 Task: Create a rule from the Recommended list, Task Added to this Project -> add SubTasks in the project AptitudeWorks with SubTasks Gather and Analyse Requirements , Design and Implement Solution , System Test and UAT , Release to Production / Go Live
Action: Mouse moved to (576, 359)
Screenshot: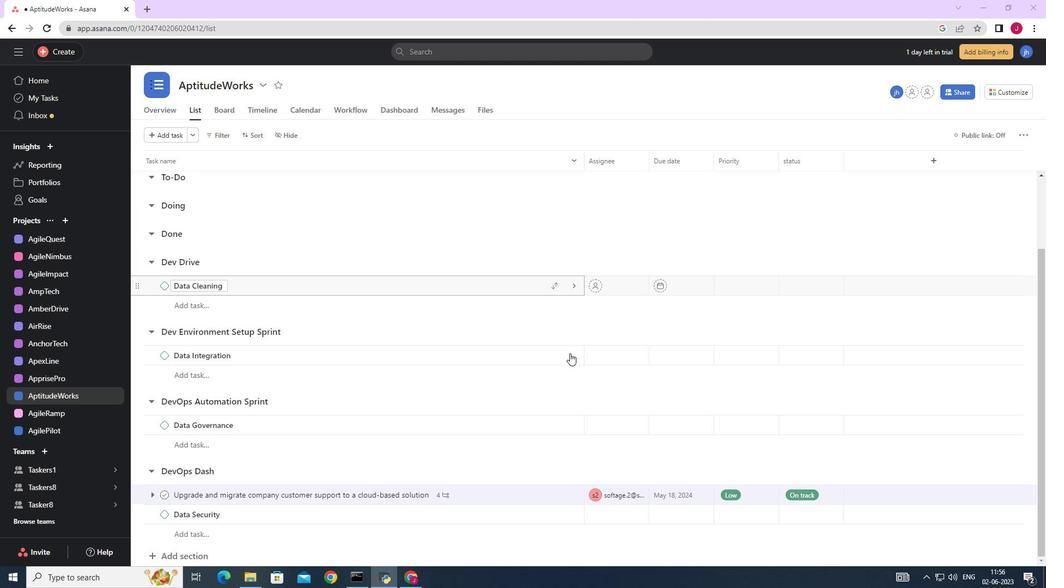 
Action: Mouse scrolled (576, 359) with delta (0, 0)
Screenshot: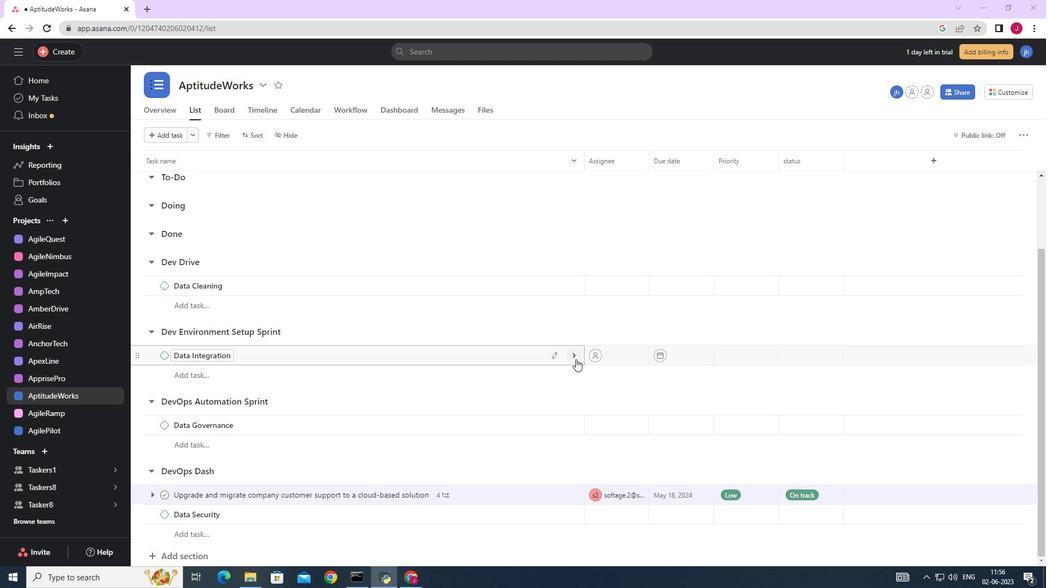 
Action: Mouse scrolled (576, 359) with delta (0, 0)
Screenshot: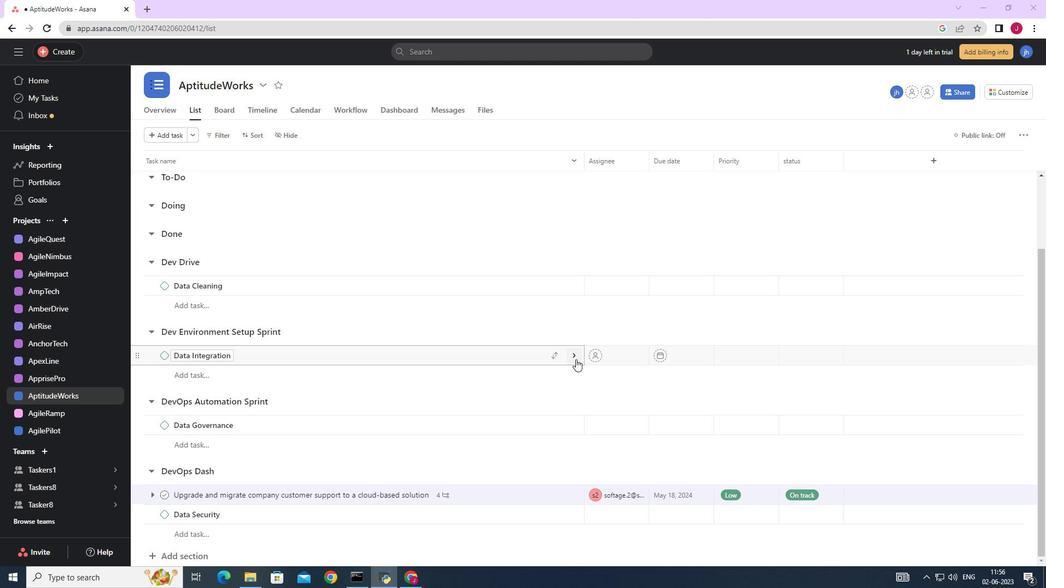 
Action: Mouse scrolled (576, 359) with delta (0, 0)
Screenshot: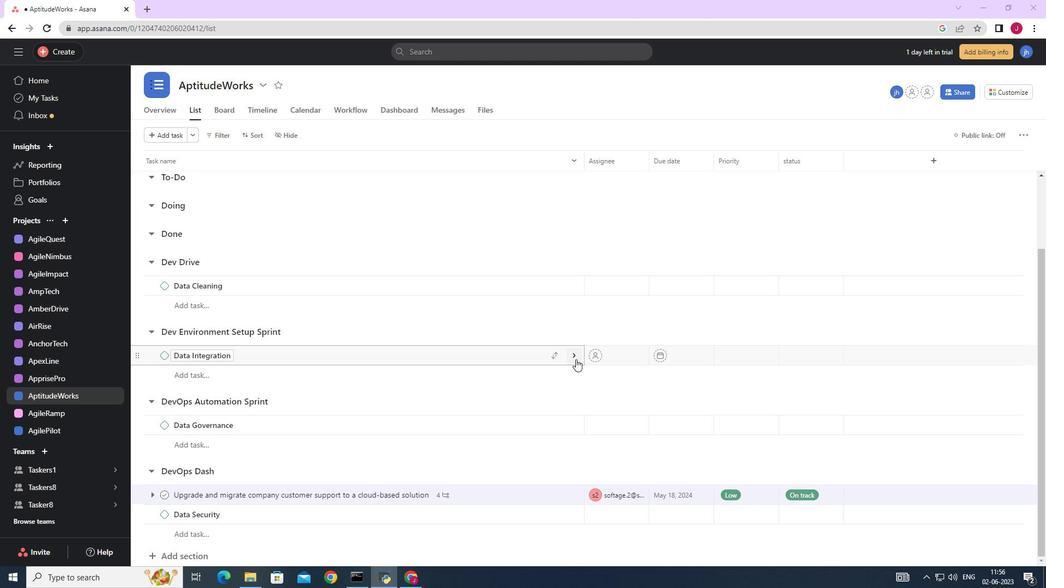 
Action: Mouse moved to (1014, 89)
Screenshot: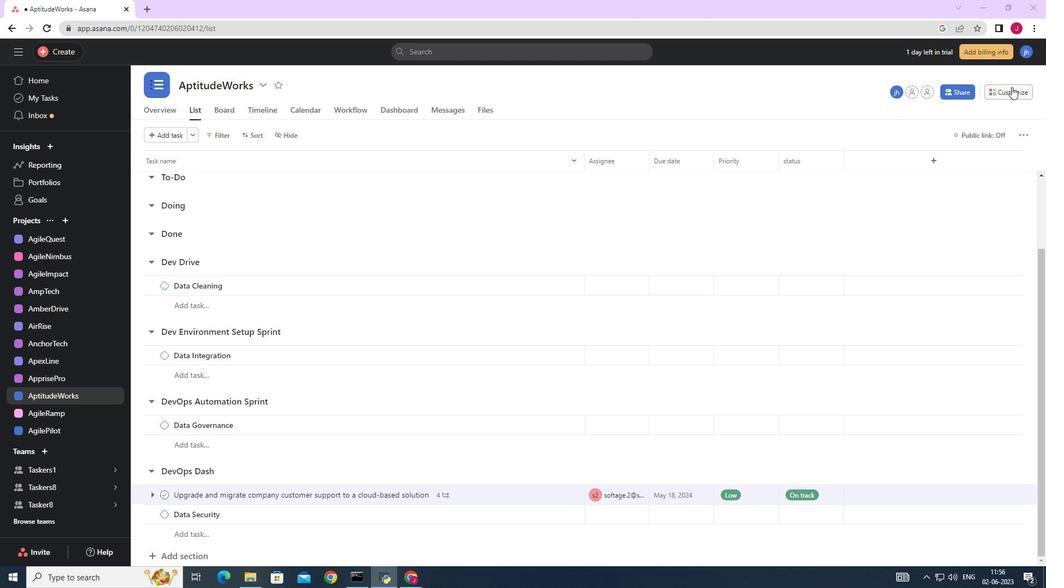 
Action: Mouse pressed left at (1014, 89)
Screenshot: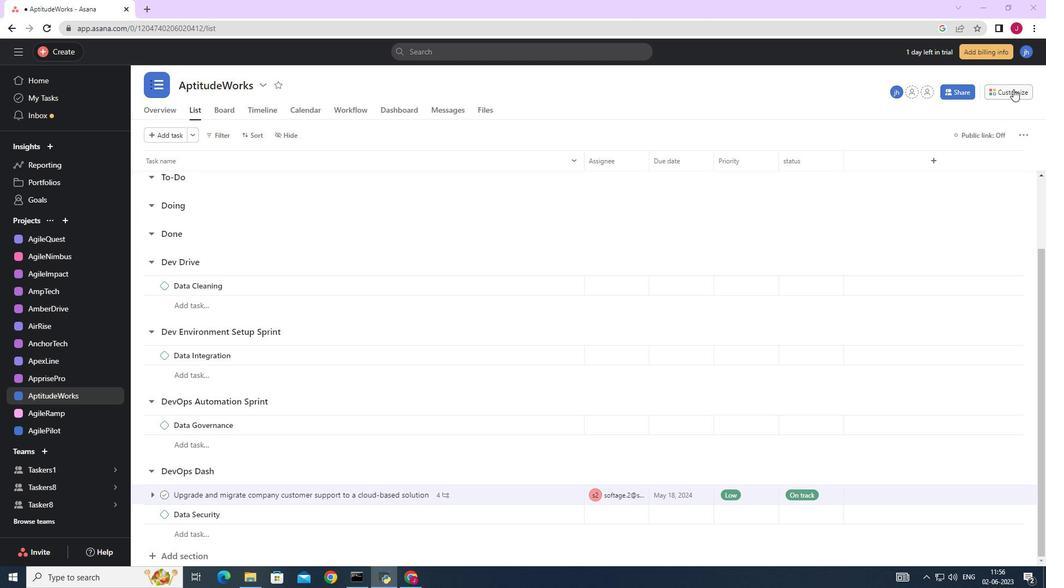 
Action: Mouse moved to (820, 242)
Screenshot: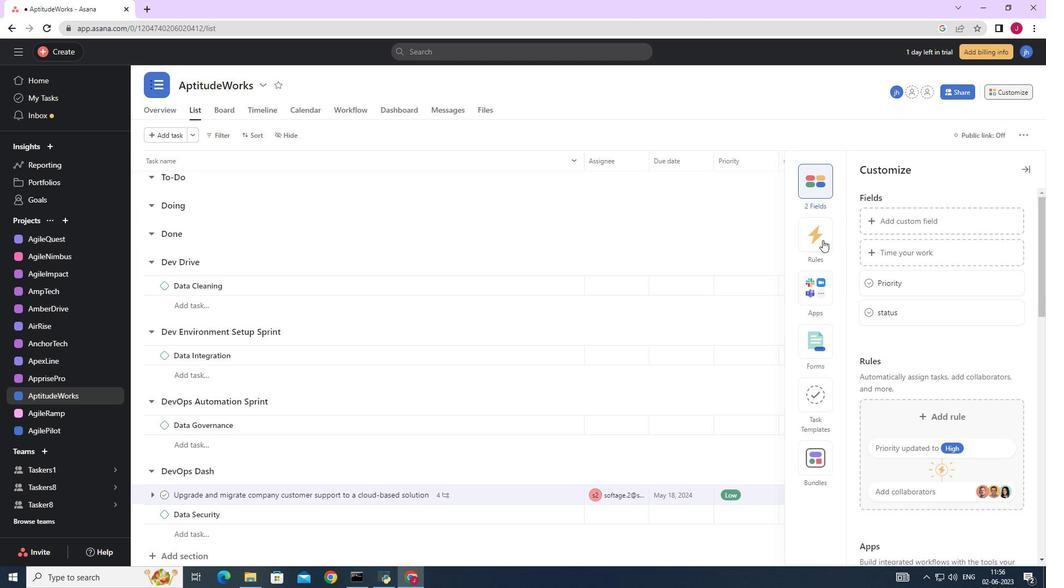 
Action: Mouse pressed left at (820, 242)
Screenshot: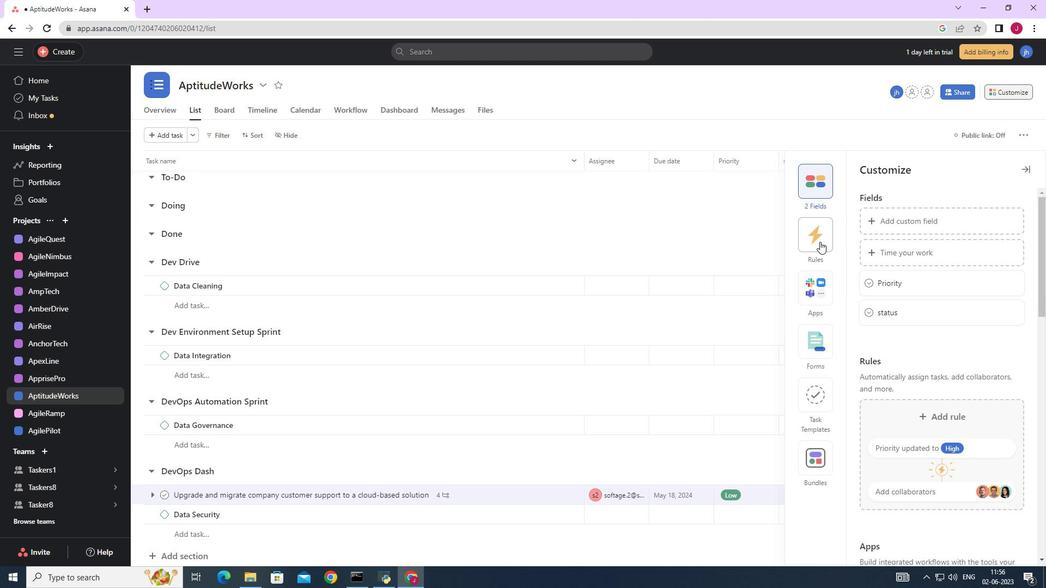 
Action: Mouse moved to (924, 245)
Screenshot: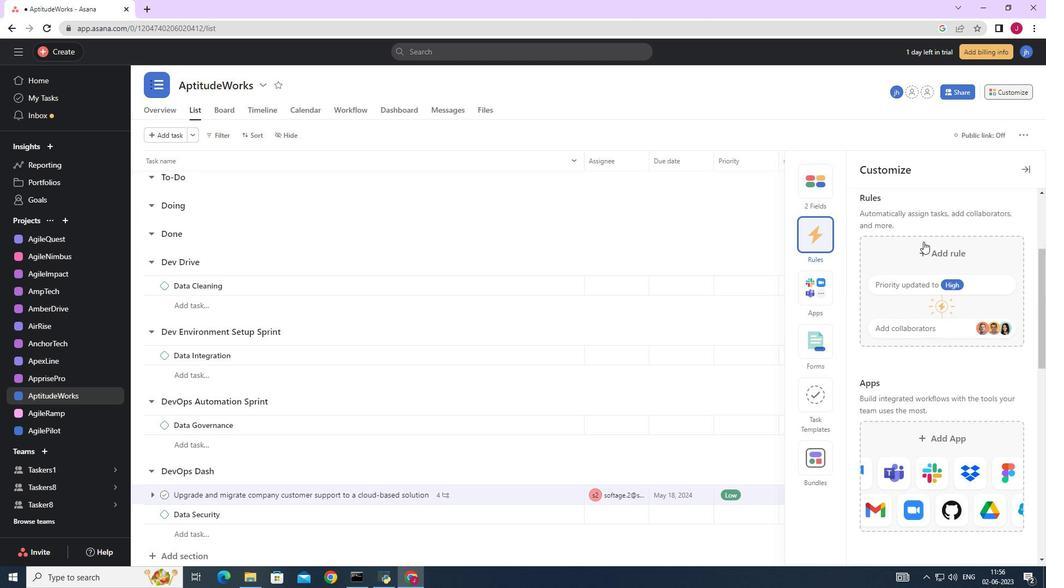 
Action: Mouse pressed left at (924, 245)
Screenshot: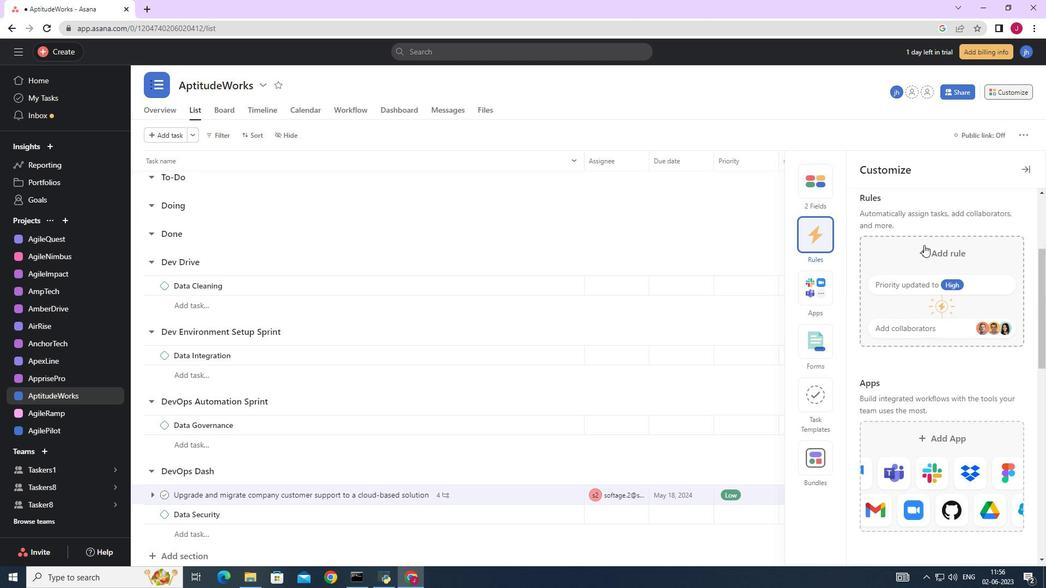
Action: Mouse moved to (430, 167)
Screenshot: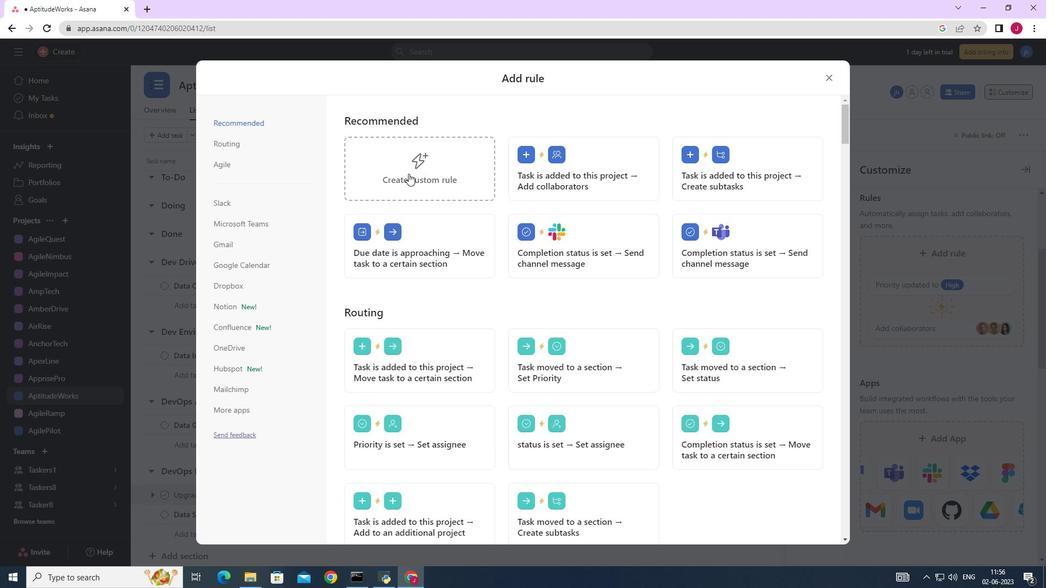 
Action: Mouse pressed left at (430, 167)
Screenshot: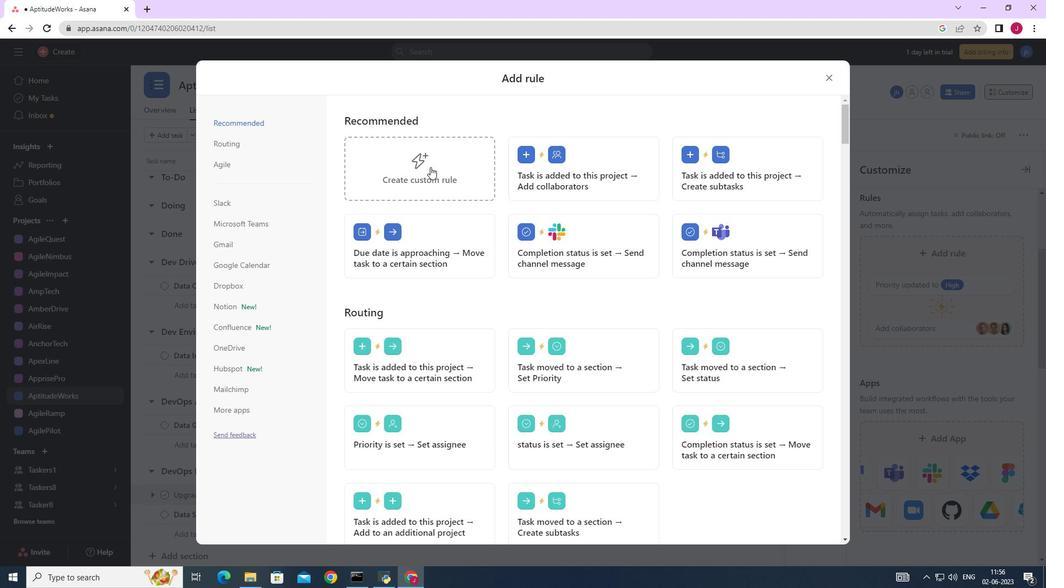 
Action: Mouse moved to (498, 281)
Screenshot: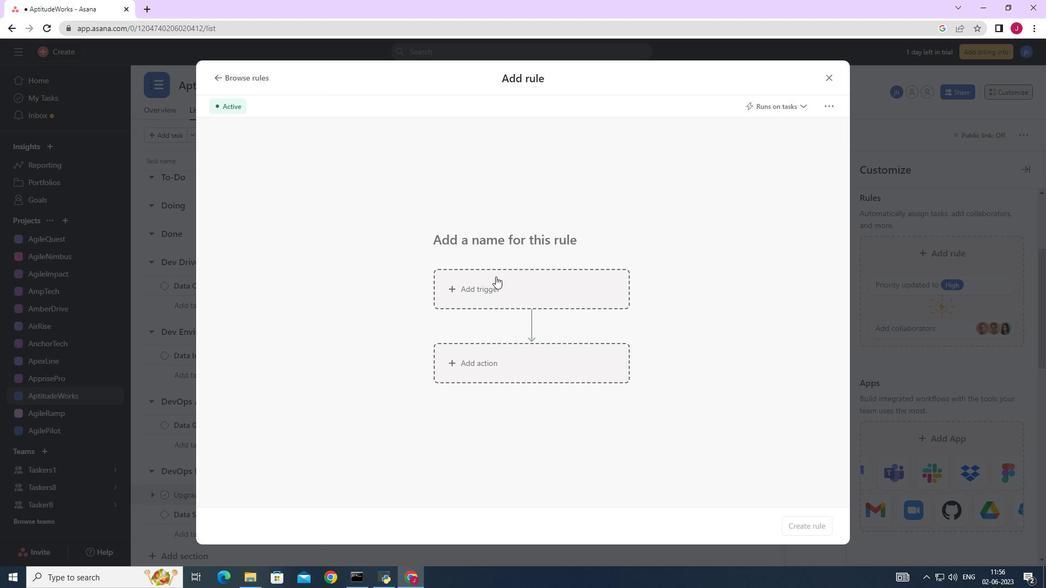 
Action: Mouse pressed left at (498, 281)
Screenshot: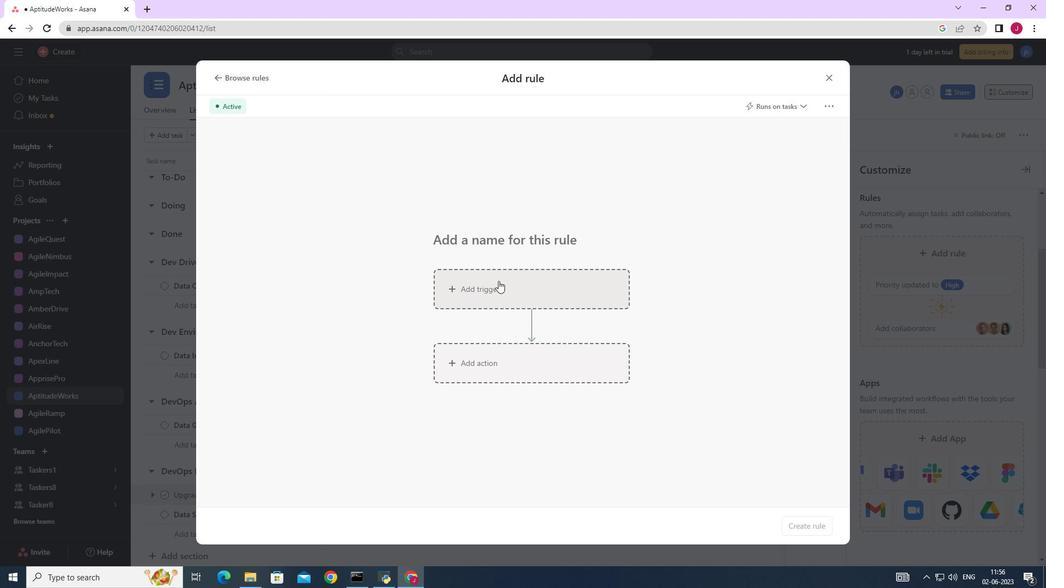 
Action: Mouse moved to (465, 350)
Screenshot: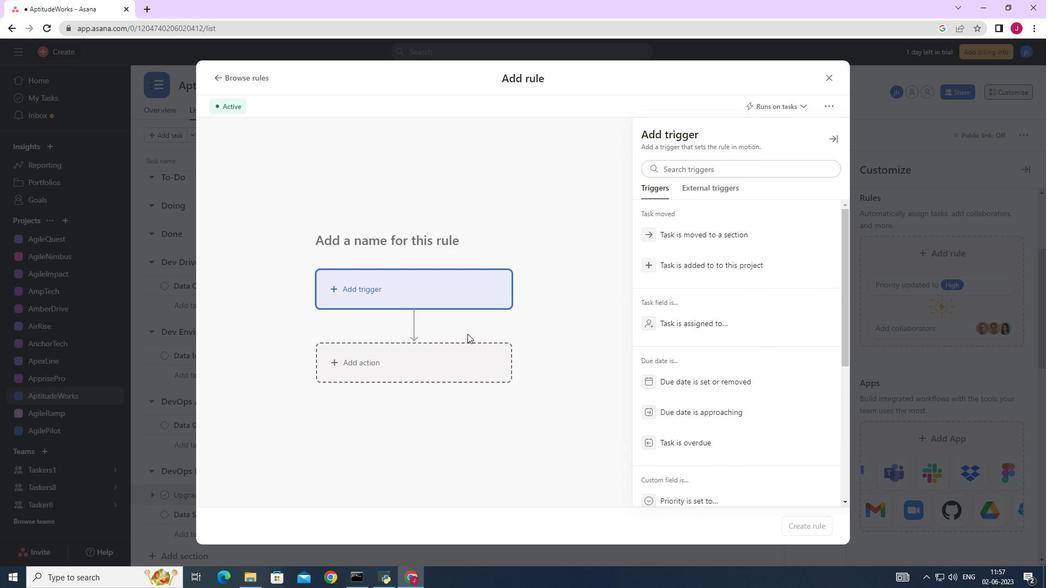 
Action: Mouse pressed left at (465, 350)
Screenshot: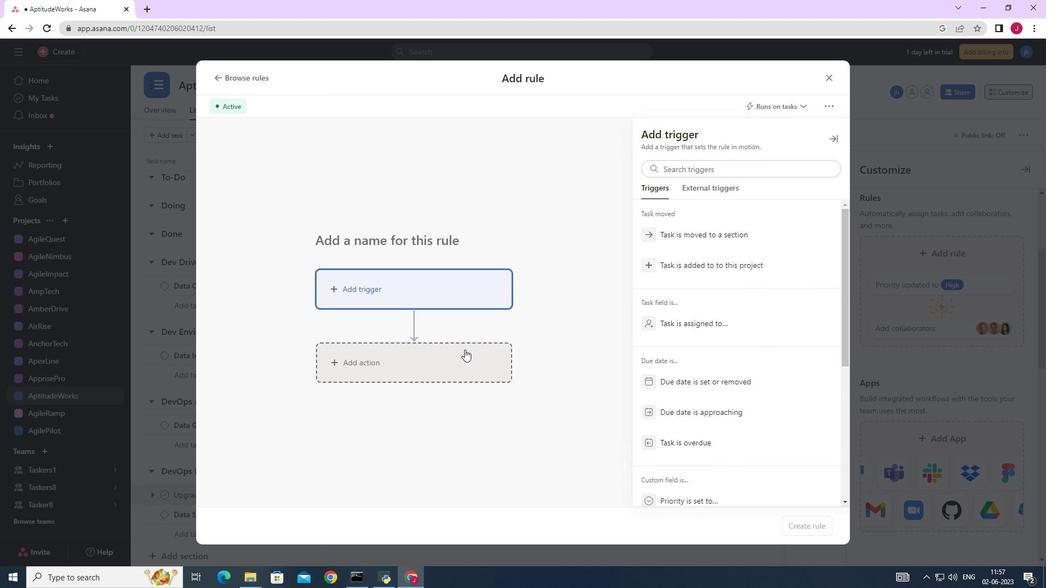 
Action: Mouse moved to (694, 263)
Screenshot: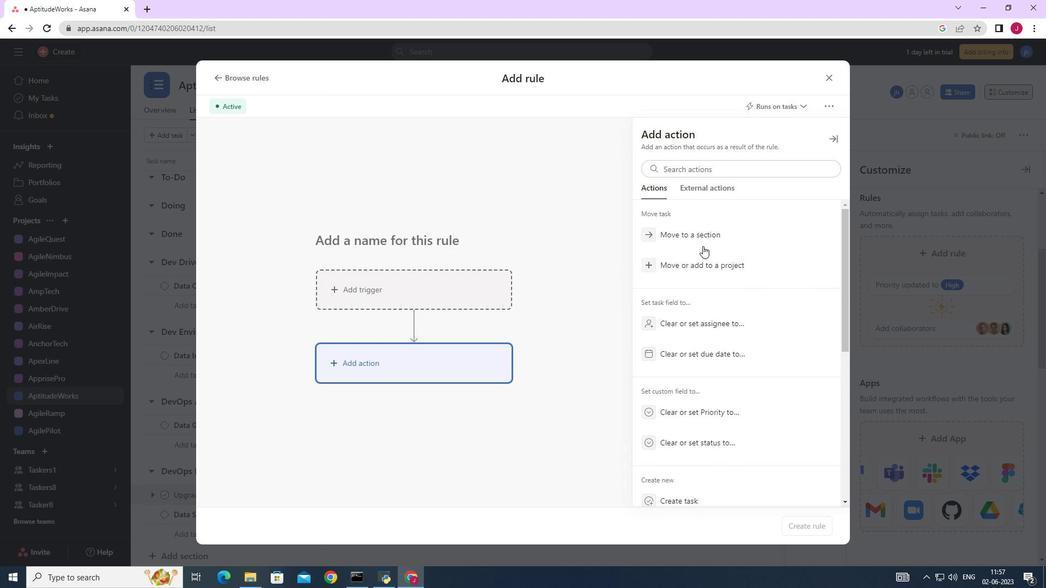 
Action: Mouse scrolled (694, 263) with delta (0, 0)
Screenshot: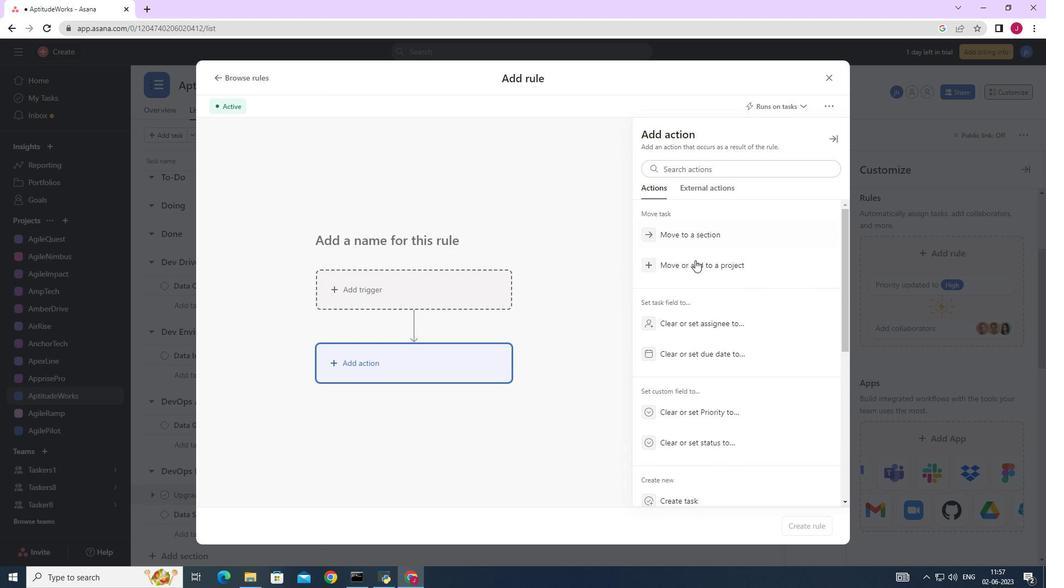 
Action: Mouse moved to (694, 264)
Screenshot: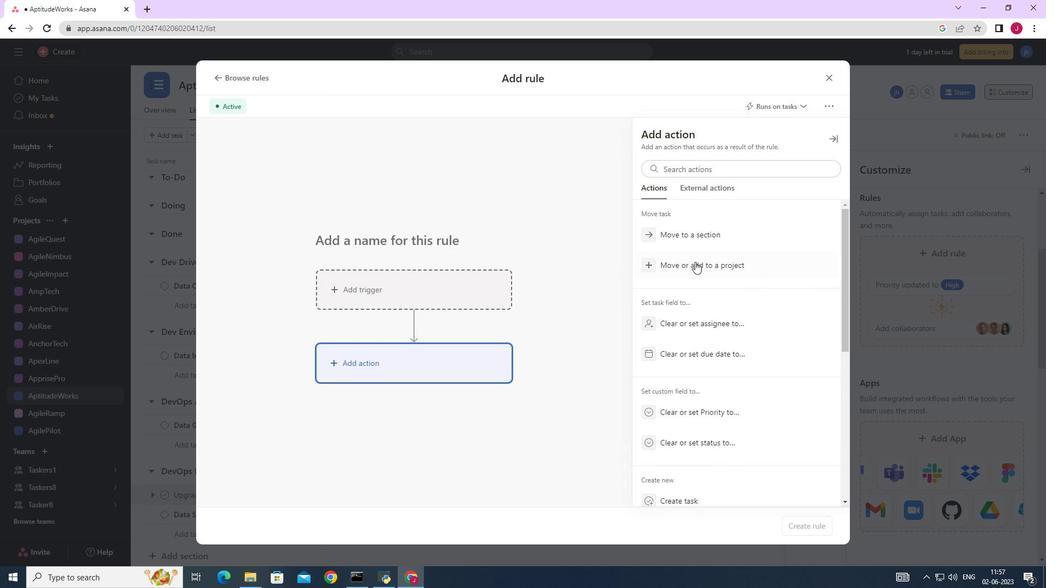 
Action: Mouse scrolled (694, 263) with delta (0, 0)
Screenshot: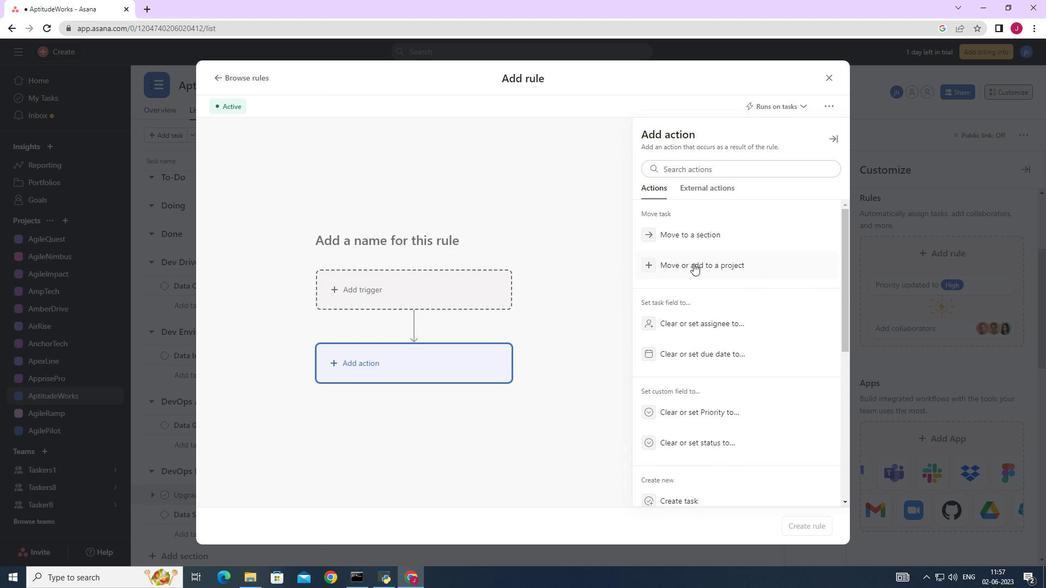 
Action: Mouse moved to (694, 270)
Screenshot: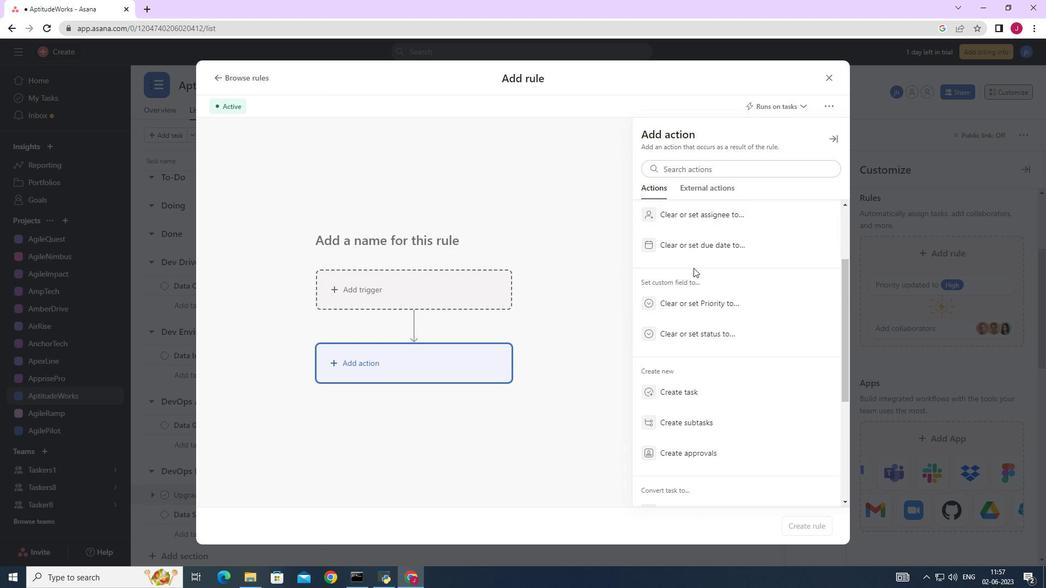 
Action: Mouse scrolled (694, 269) with delta (0, 0)
Screenshot: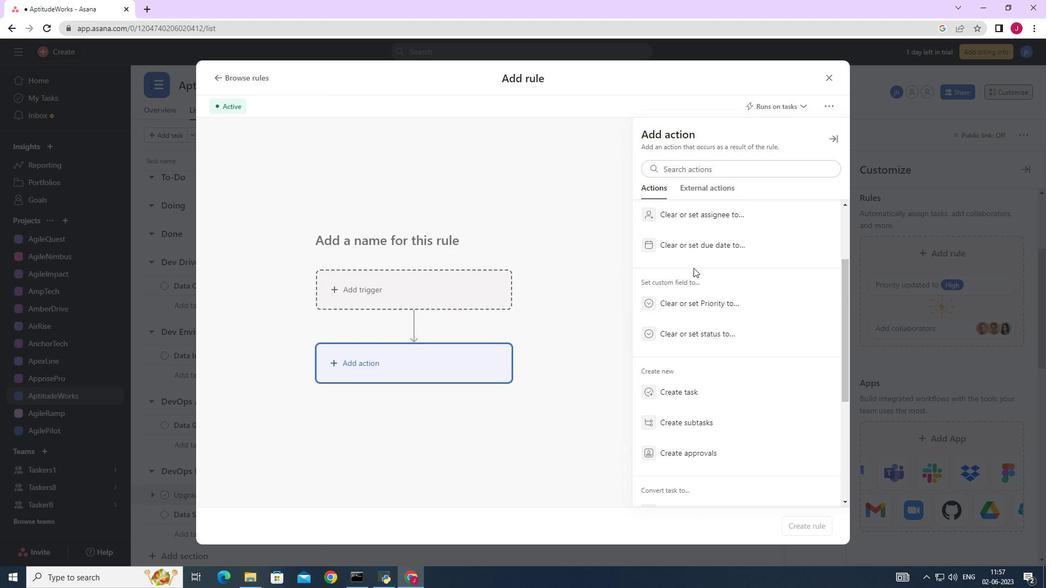 
Action: Mouse moved to (694, 272)
Screenshot: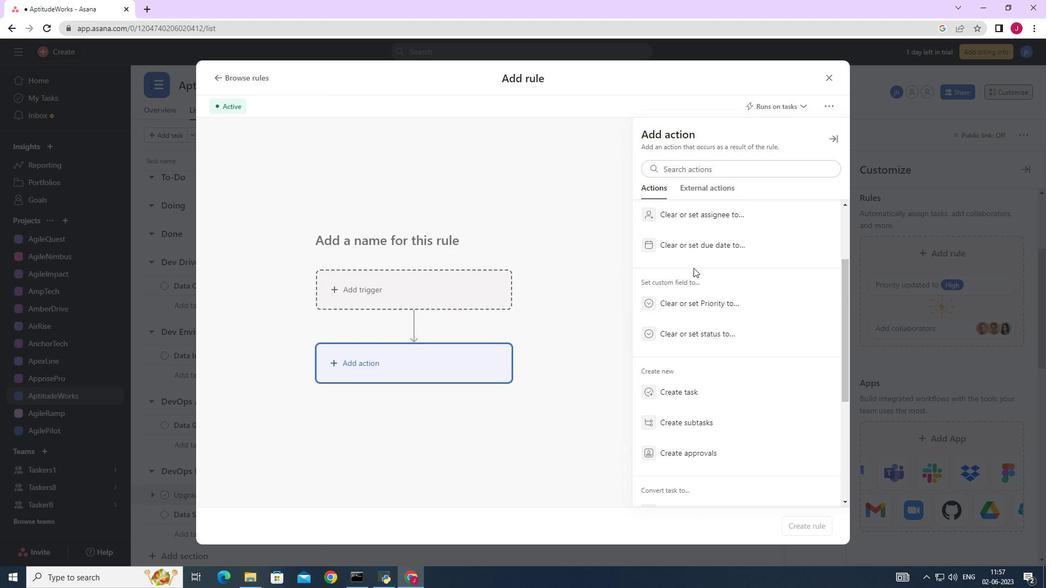 
Action: Mouse scrolled (694, 271) with delta (0, 0)
Screenshot: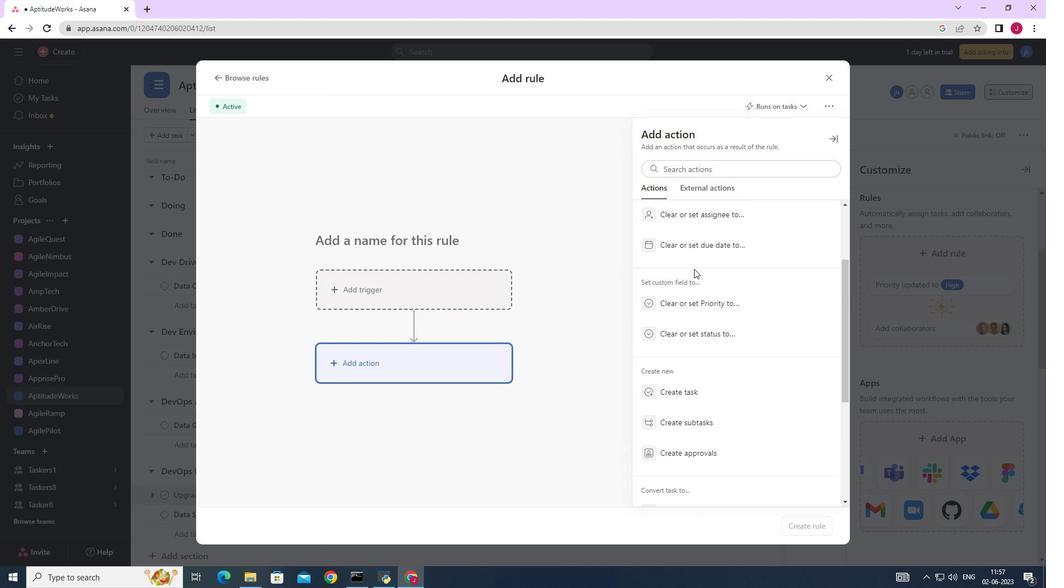 
Action: Mouse moved to (699, 312)
Screenshot: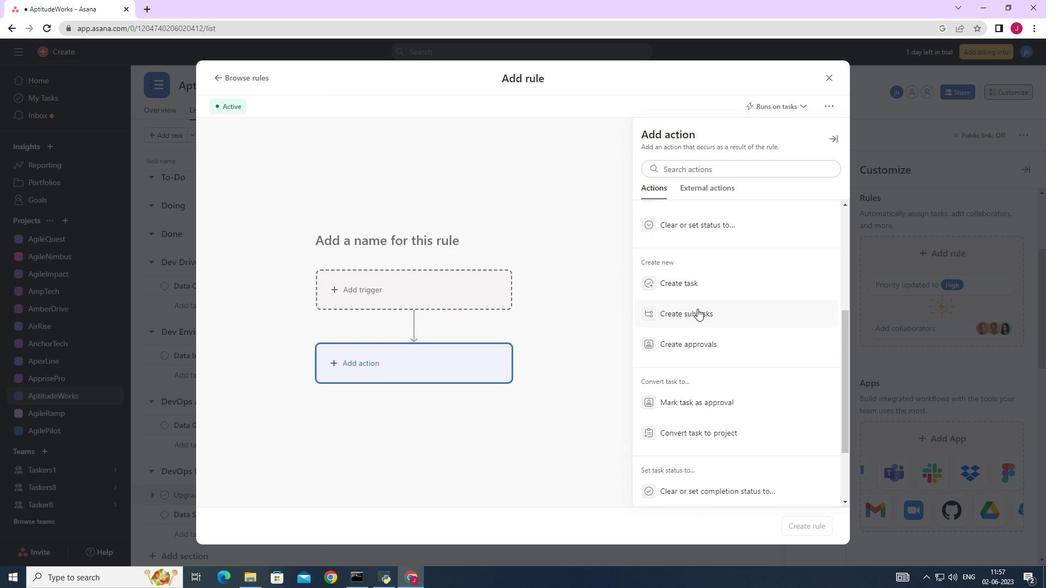 
Action: Mouse pressed left at (699, 312)
Screenshot: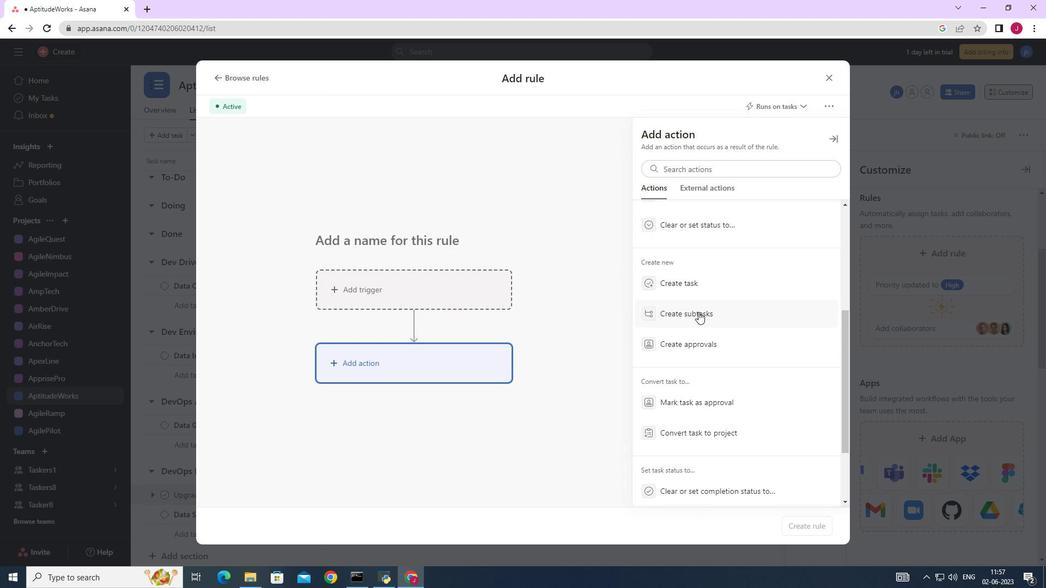 
Action: Mouse moved to (678, 173)
Screenshot: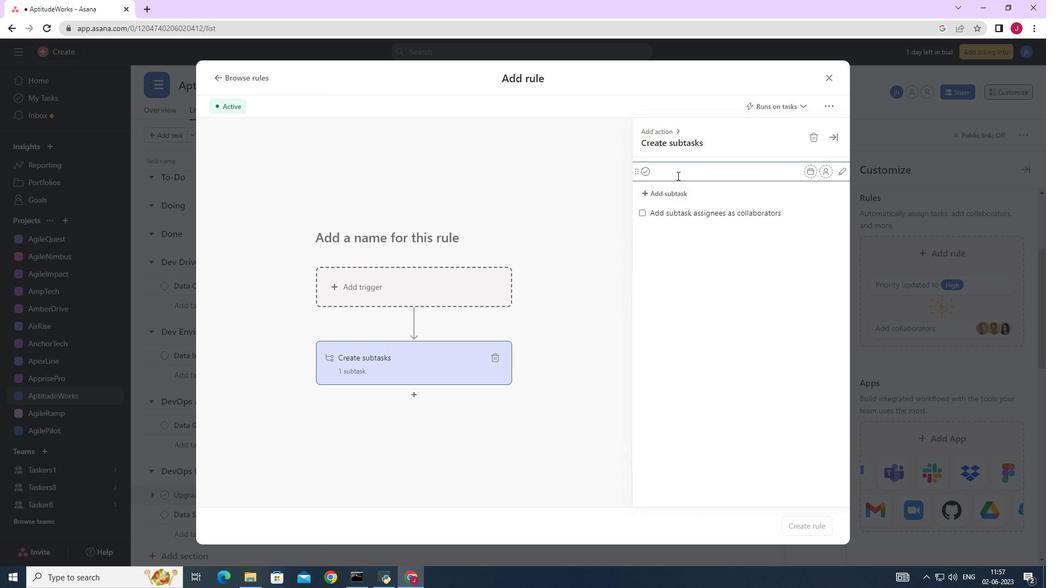 
Action: Mouse pressed left at (678, 173)
Screenshot: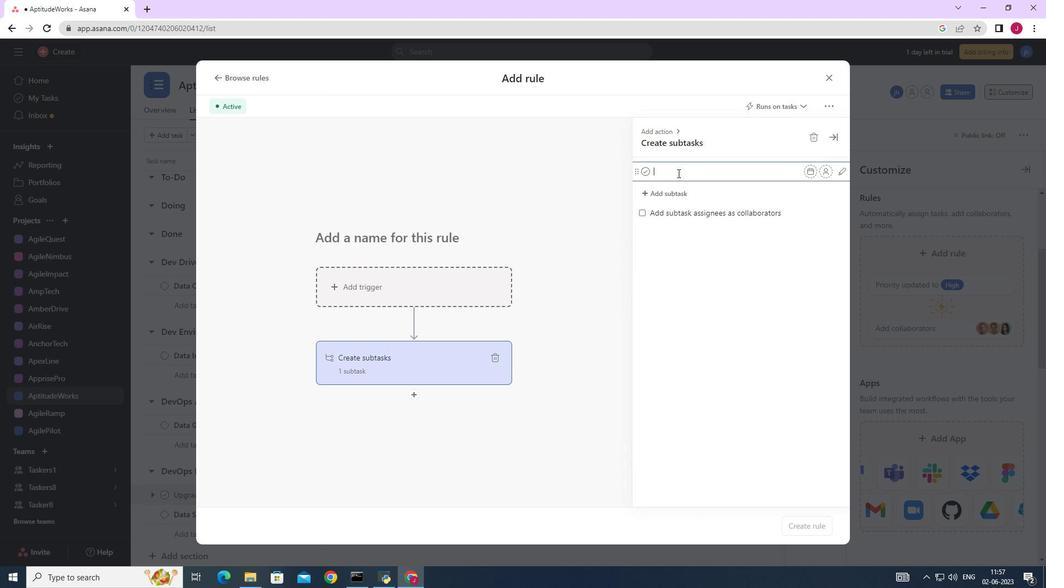 
Action: Key pressed <Key.caps_lock>G<Key.caps_lock>ather<Key.space>and<Key.space><Key.caps_lock>A<Key.caps_lock>nalyse<Key.space><Key.caps_lock>R<Key.caps_lock>equirements
Screenshot: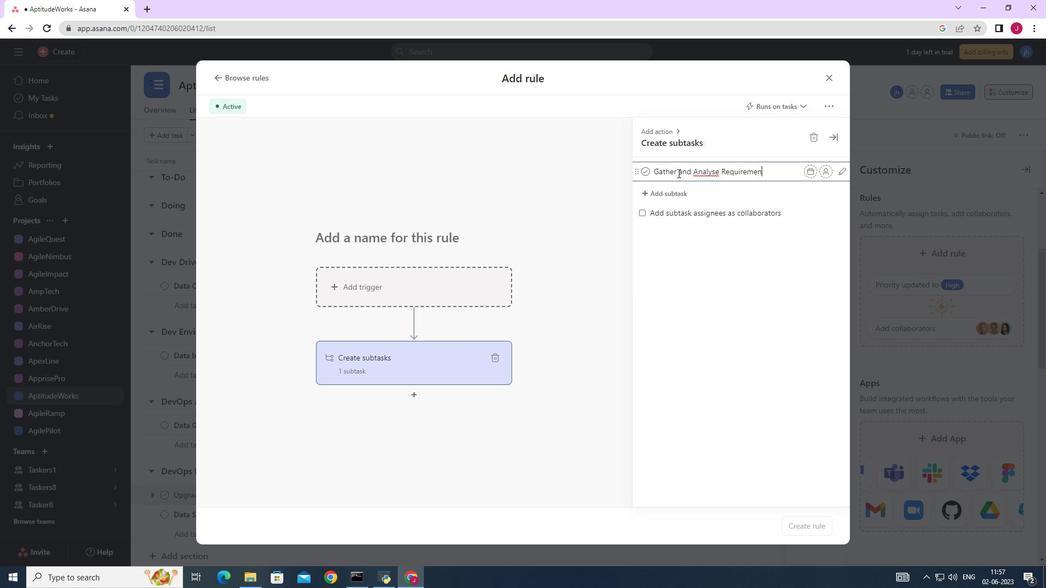 
Action: Mouse moved to (711, 168)
Screenshot: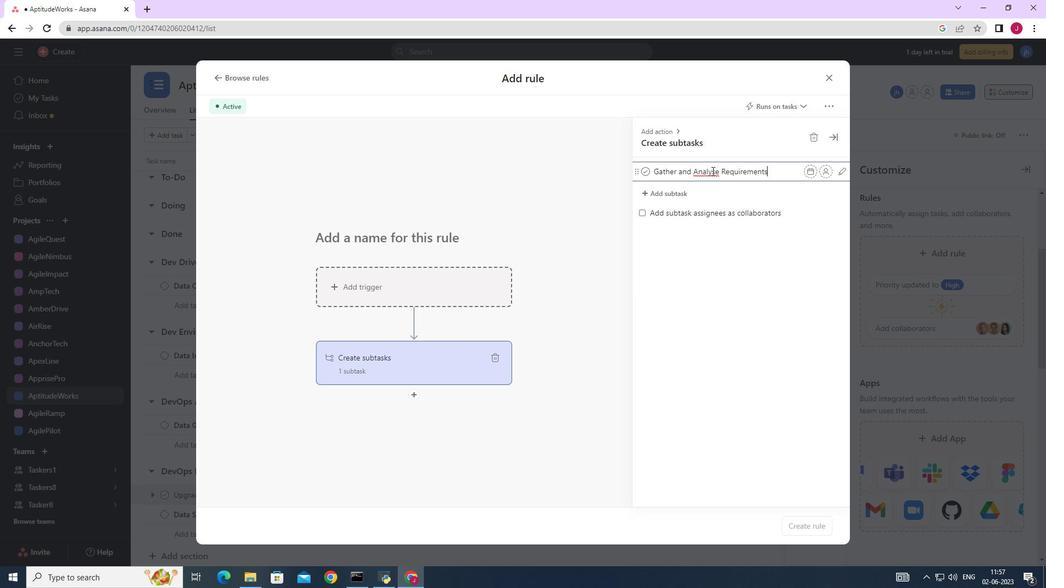 
Action: Mouse pressed right at (711, 168)
Screenshot: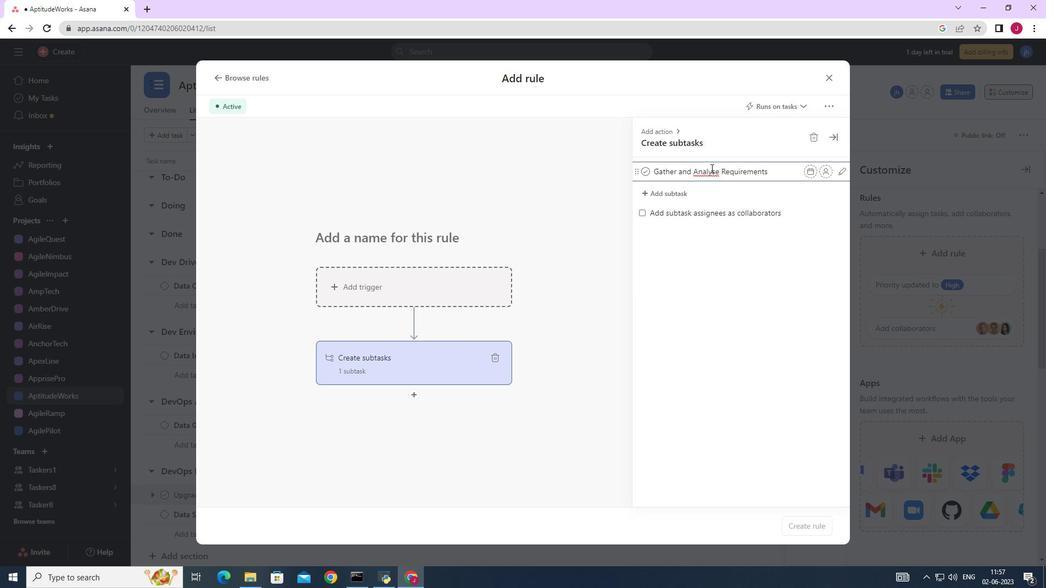 
Action: Mouse moved to (727, 177)
Screenshot: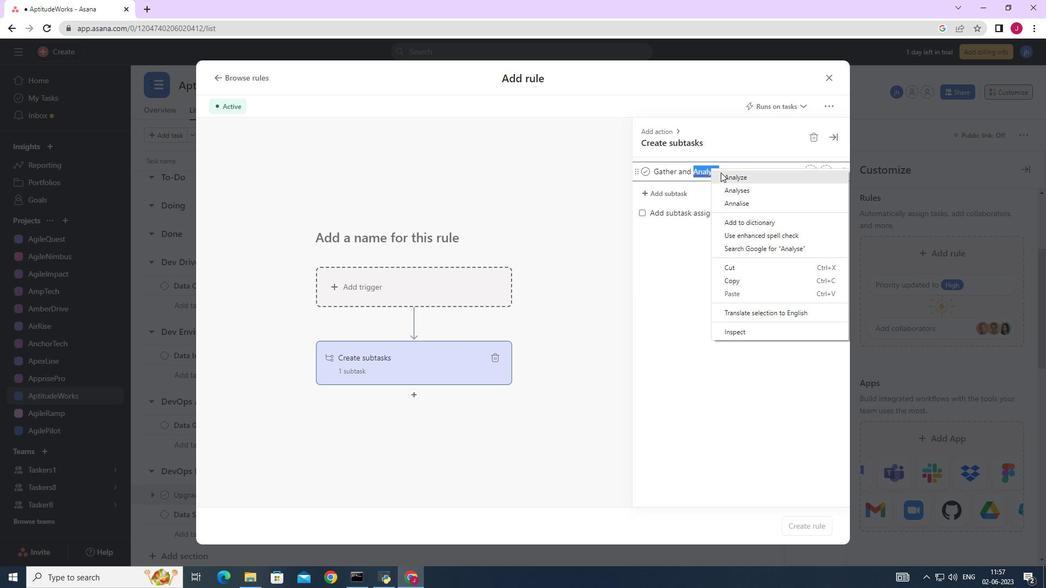 
Action: Mouse pressed left at (727, 177)
Screenshot: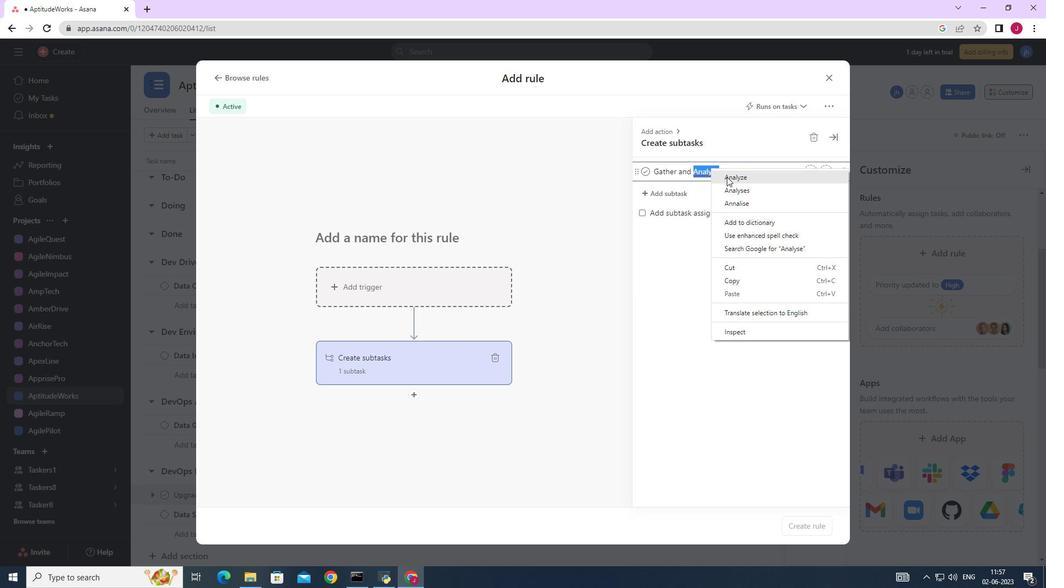 
Action: Mouse moved to (705, 197)
Screenshot: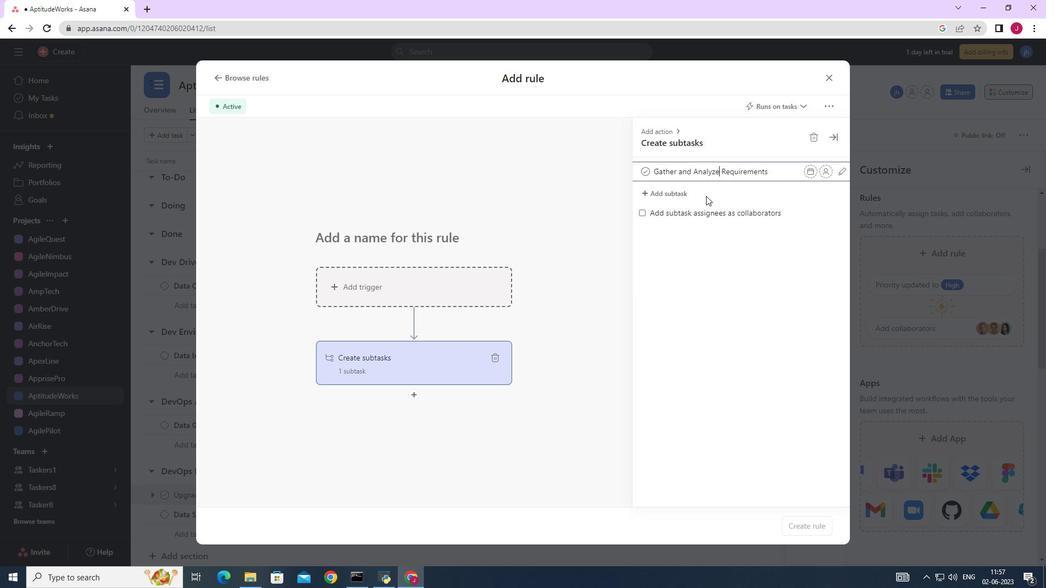 
Action: Key pressed <Key.enter><Key.caps_lock>D<Key.caps_lock>esign<Key.space>and<Key.space><Key.caps_lock>I<Key.caps_lock>mplementaation<Key.space><Key.backspace><Key.backspace><Key.backspace><Key.backspace><Key.backspace><Key.backspace><Key.backspace>ation<Key.space><Key.backspace><Key.backspace><Key.backspace><Key.backspace><Key.backspace><Key.backspace><Key.space>solution<Key.space><Key.enter><Key.caps_lock>S<Key.caps_lock>ystem<Key.space><Key.caps_lock>T<Key.caps_lock>est<Key.space>and<Key.space><Key.caps_lock>UAT<Key.enter><Key.caps_lock>r<Key.caps_lock>ELEASE<Key.space><Key.backspace><Key.backspace><Key.backspace><Key.backspace><Key.backspace><Key.backspace><Key.backspace><Key.backspace><Key.backspace><Key.backspace><Key.backspace><Key.backspace>R<Key.caps_lock>elease<Key.space>tp<Key.space>production<Key.space>/<Key.space><Key.caps_lock>G<Key.caps_lock>o<Key.space><Key.caps_lock>L<Key.caps_lock>ive<Key.enter>
Screenshot: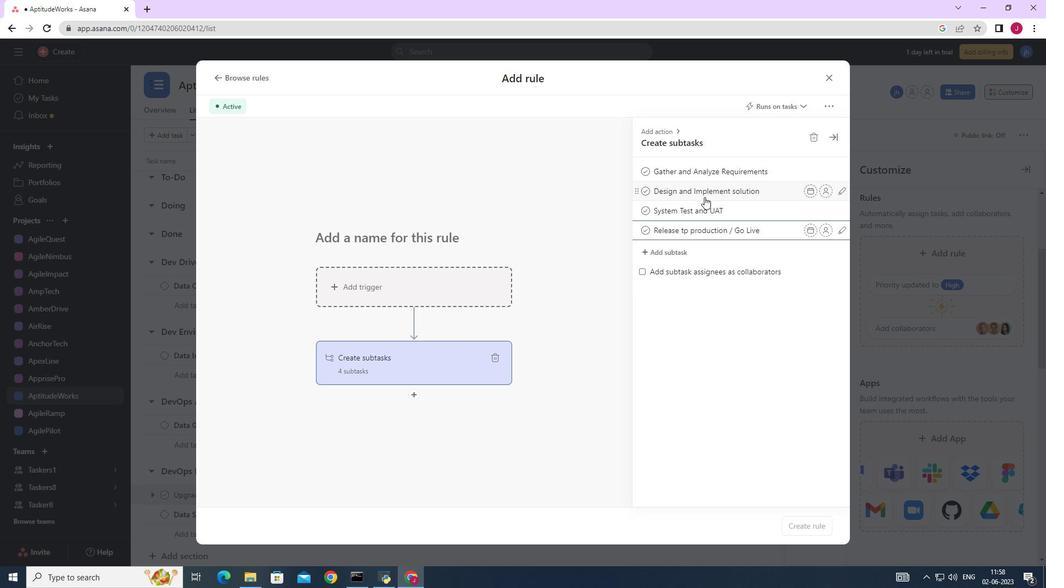 
